 Task: Apply Audio Effect To Pitch Down 3
Action: Mouse moved to (757, 298)
Screenshot: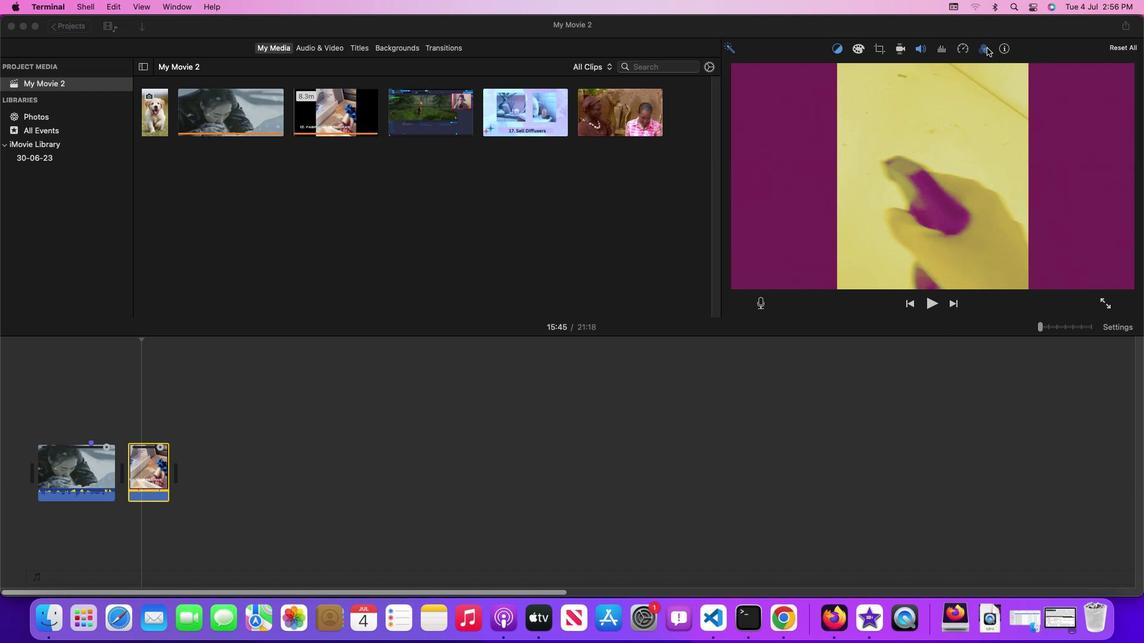 
Action: Mouse pressed left at (757, 298)
Screenshot: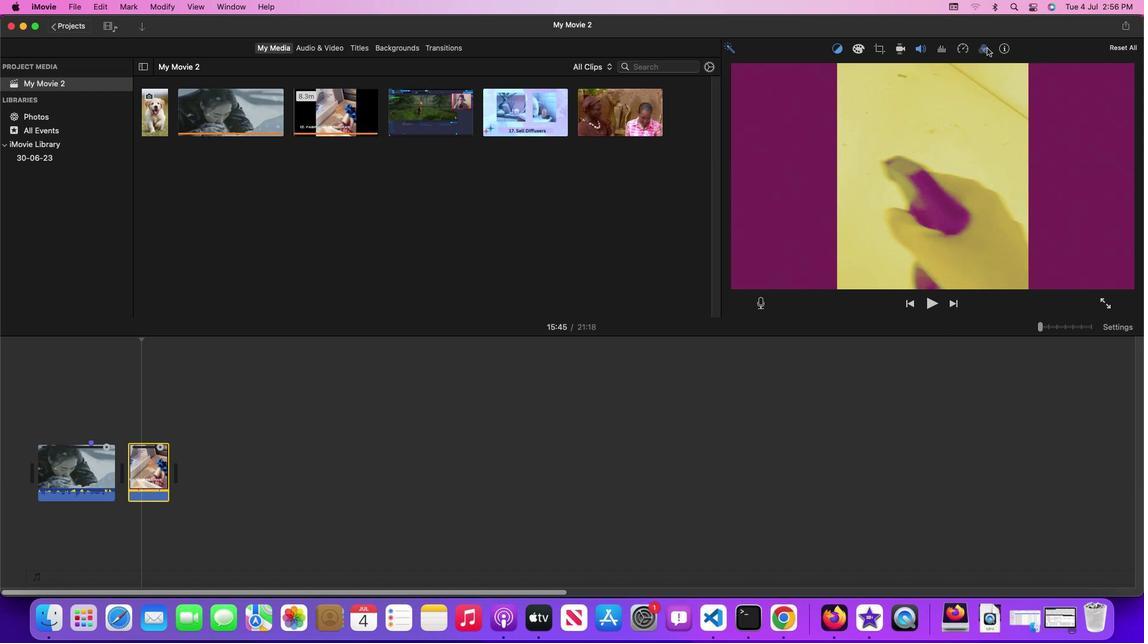 
Action: Mouse moved to (757, 298)
Screenshot: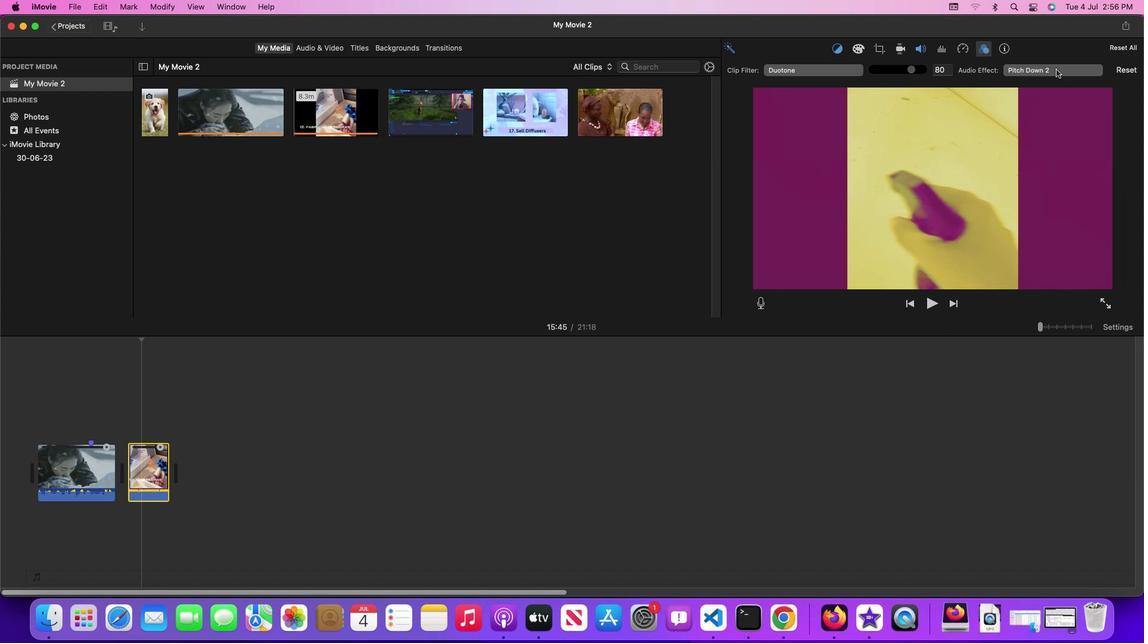 
Action: Mouse pressed left at (757, 298)
Screenshot: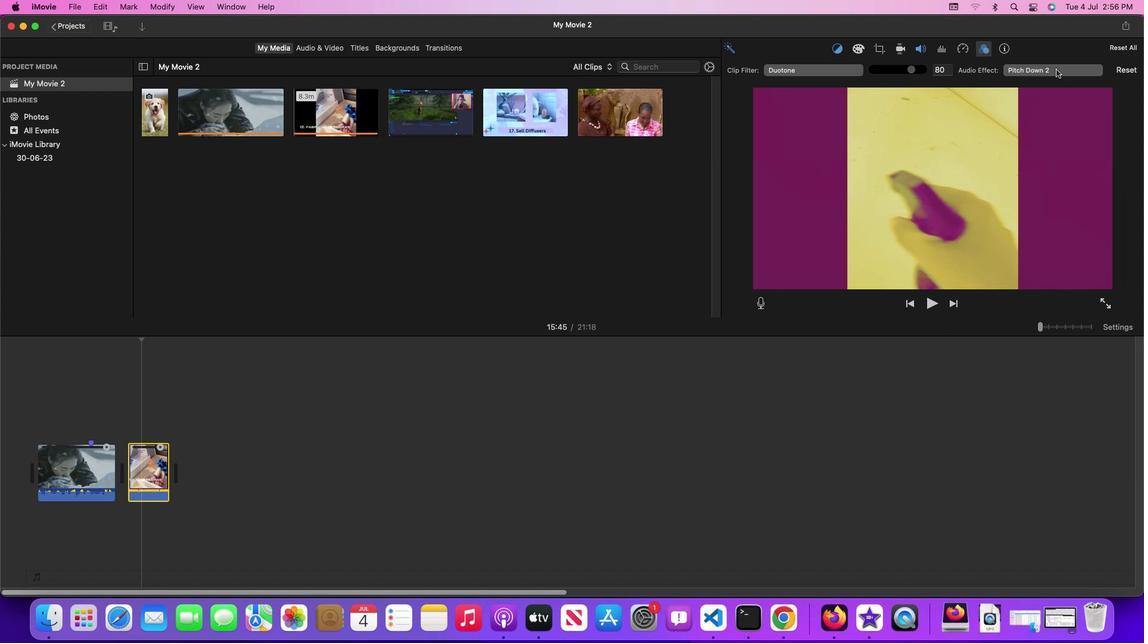 
Action: Mouse moved to (757, 298)
Screenshot: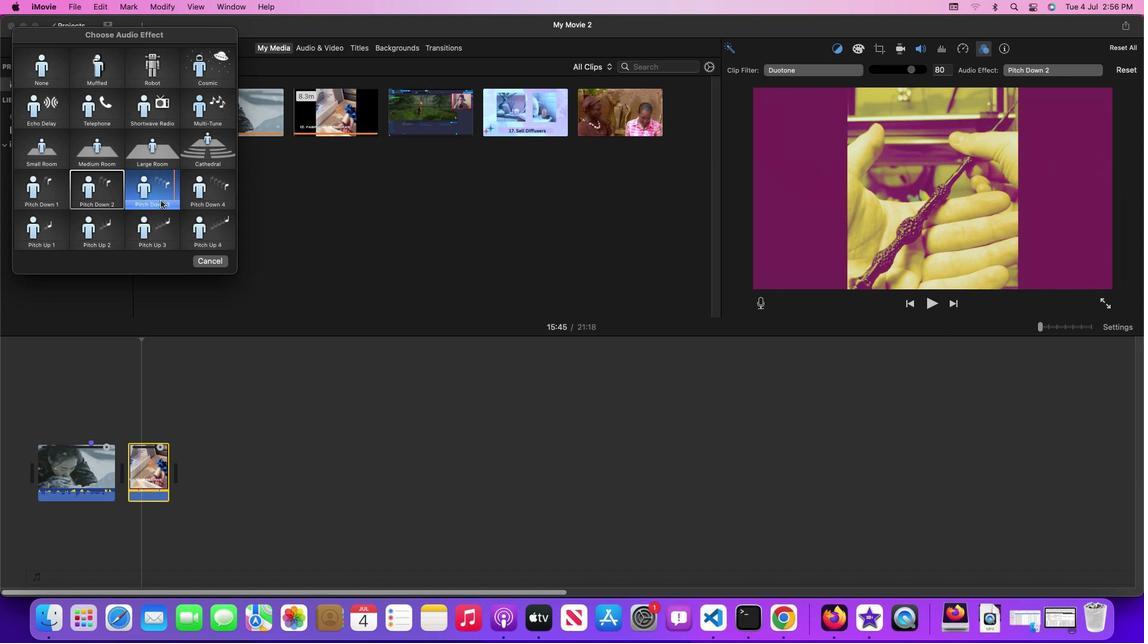 
Action: Mouse pressed left at (757, 298)
Screenshot: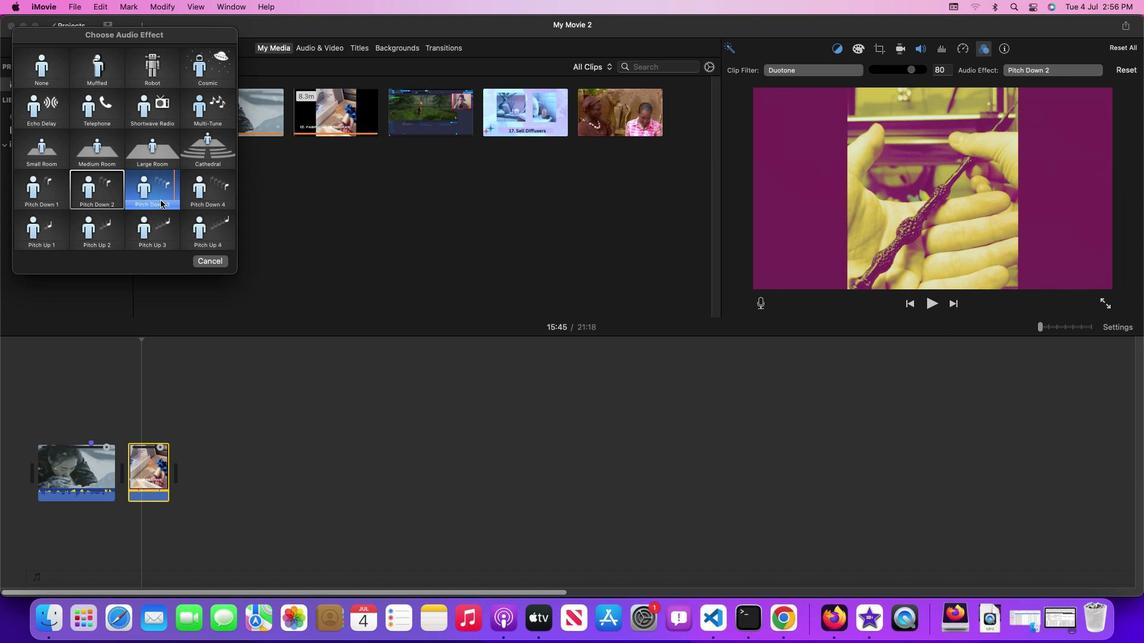
Action: Mouse moved to (757, 298)
Screenshot: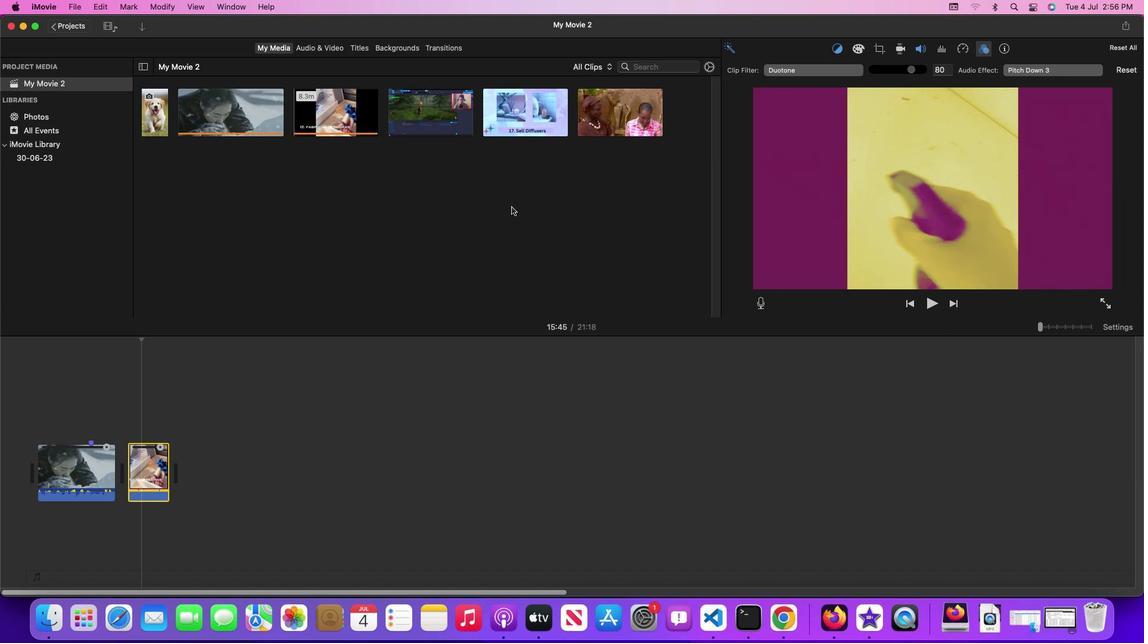 
